 Task: Add Now Lemon Oil to the cart.
Action: Mouse moved to (702, 260)
Screenshot: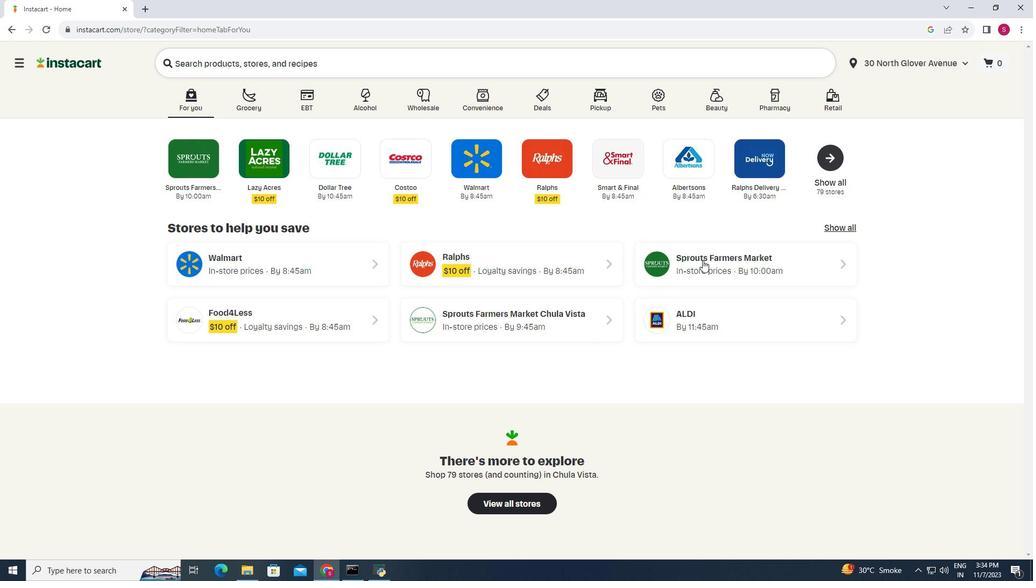 
Action: Mouse pressed left at (702, 260)
Screenshot: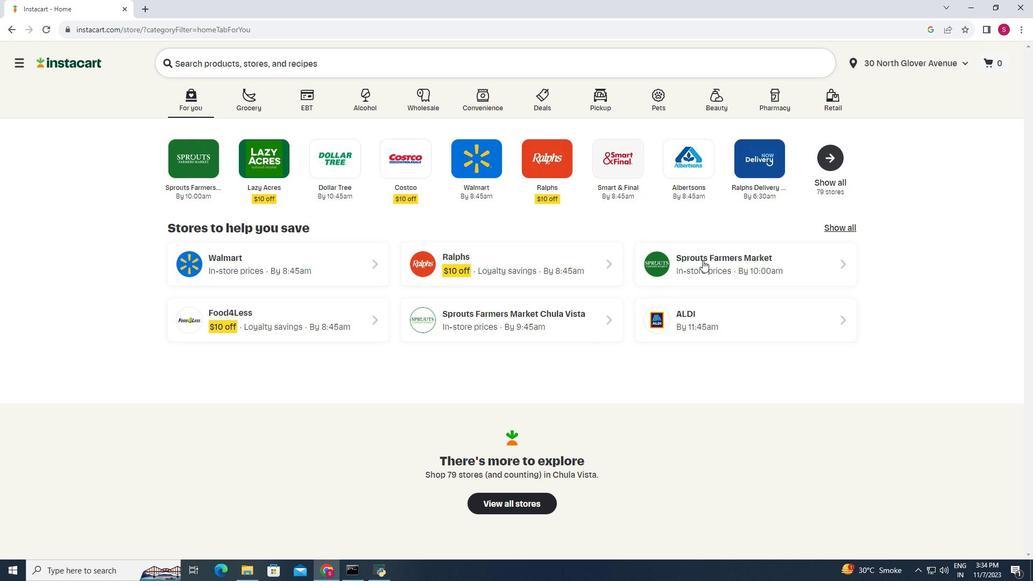 
Action: Mouse moved to (23, 457)
Screenshot: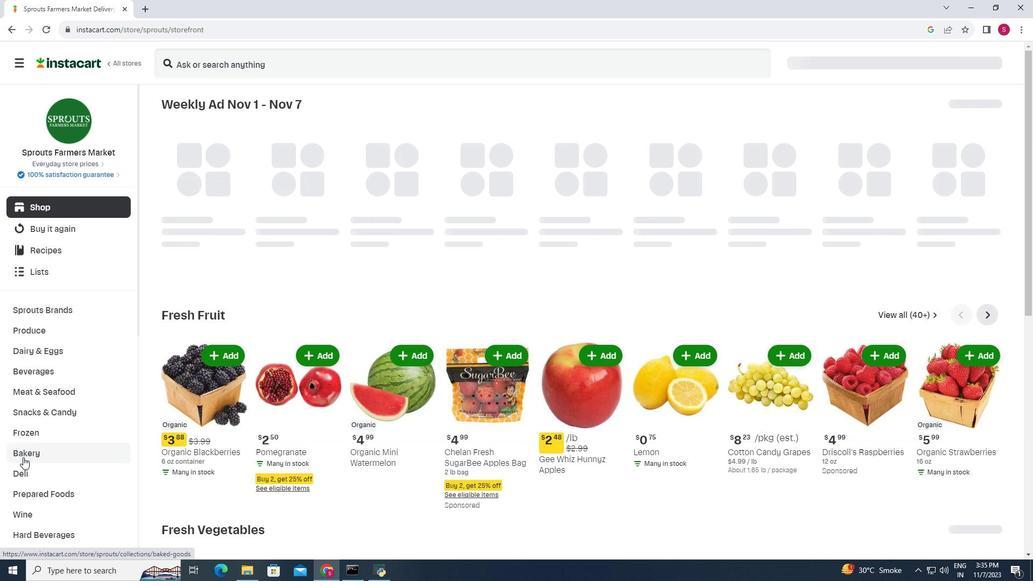 
Action: Mouse scrolled (23, 456) with delta (0, 0)
Screenshot: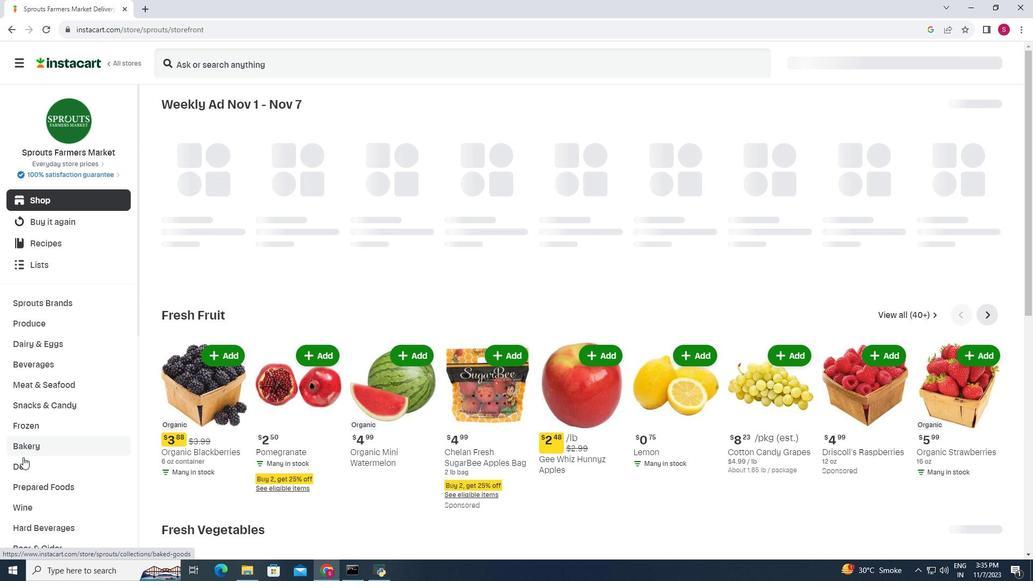 
Action: Mouse scrolled (23, 456) with delta (0, 0)
Screenshot: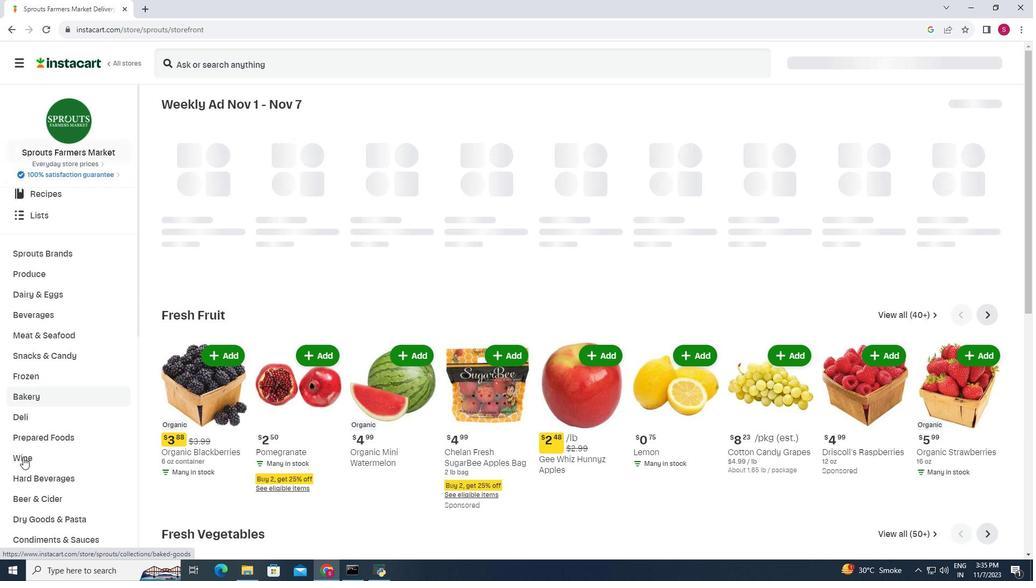 
Action: Mouse scrolled (23, 456) with delta (0, 0)
Screenshot: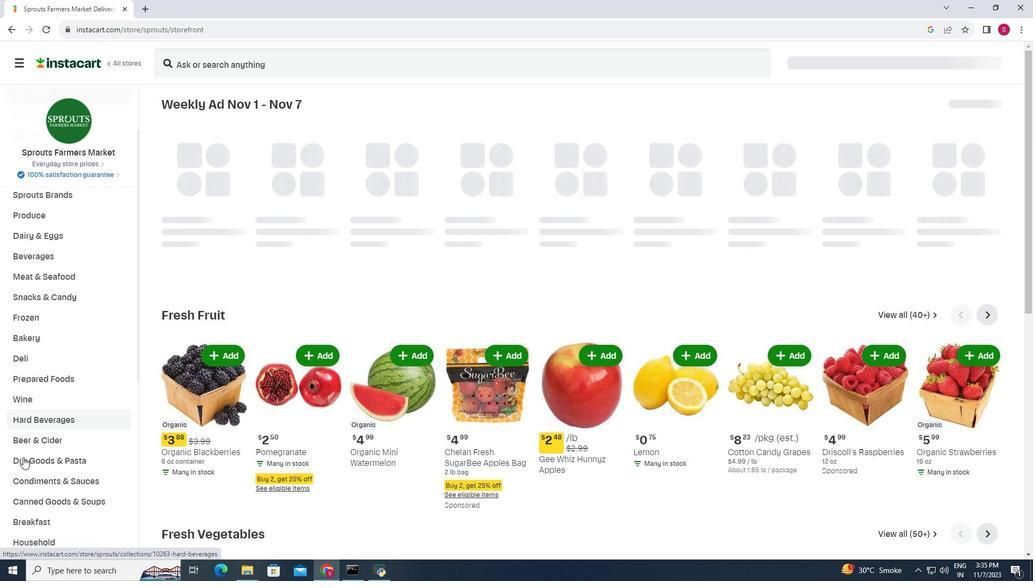 
Action: Mouse scrolled (23, 456) with delta (0, 0)
Screenshot: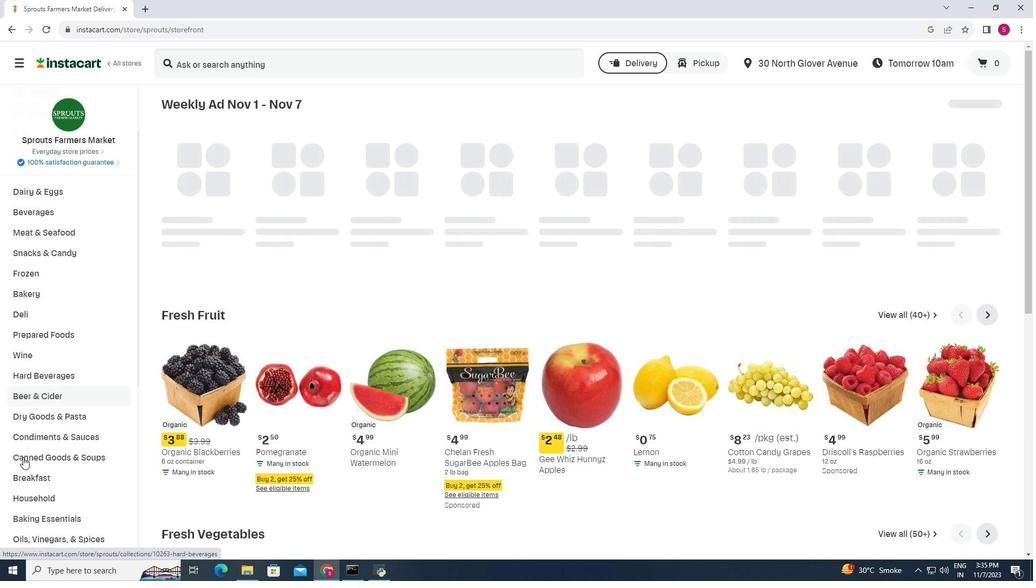 
Action: Mouse moved to (53, 440)
Screenshot: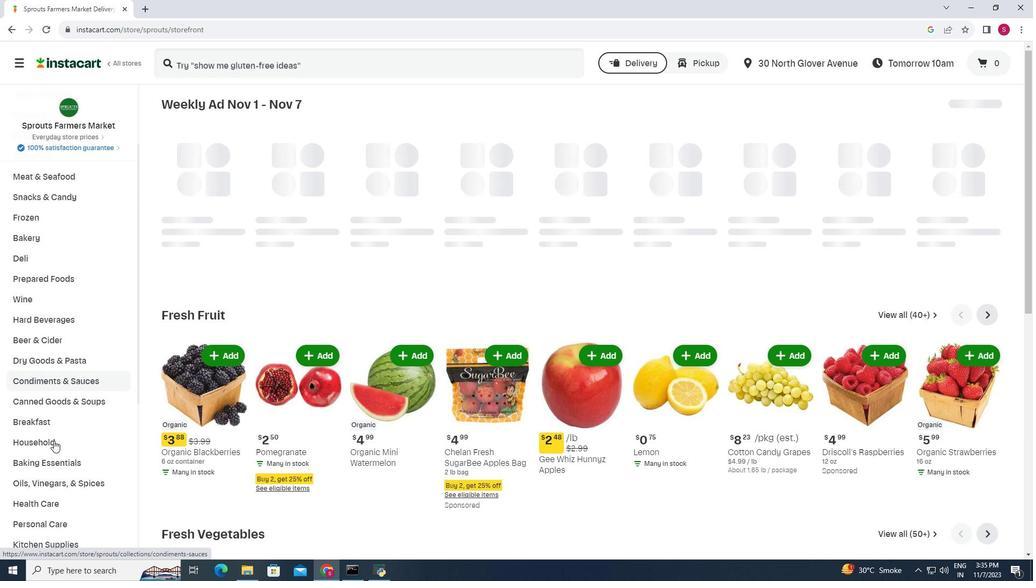 
Action: Mouse pressed left at (53, 440)
Screenshot: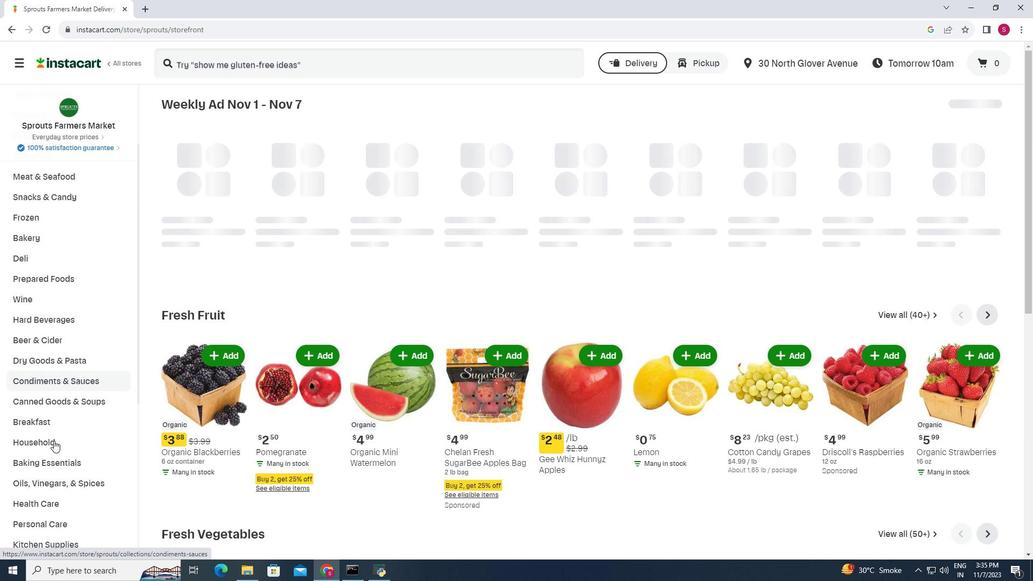 
Action: Mouse moved to (69, 440)
Screenshot: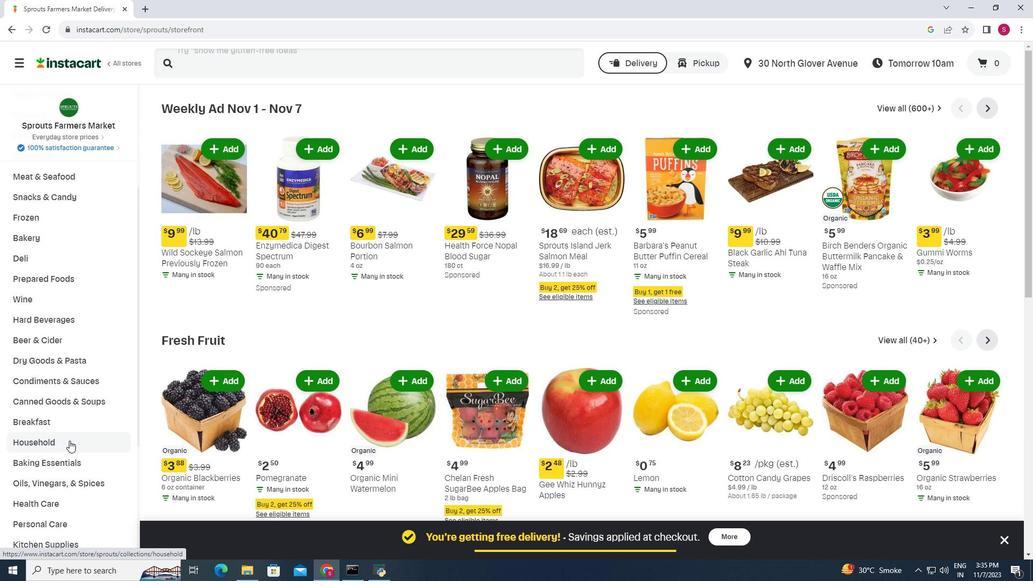 
Action: Mouse pressed left at (69, 440)
Screenshot: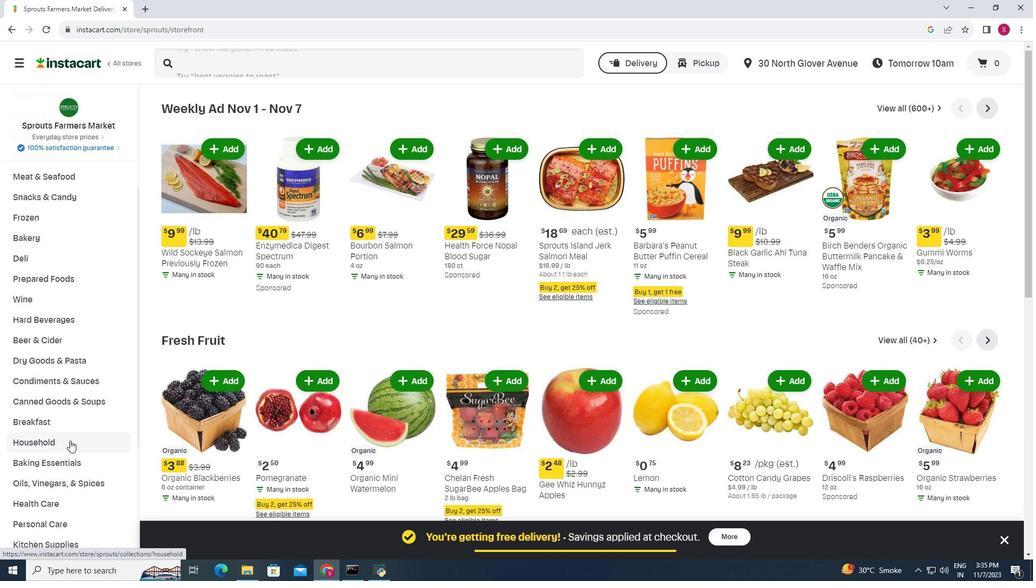 
Action: Mouse moved to (592, 139)
Screenshot: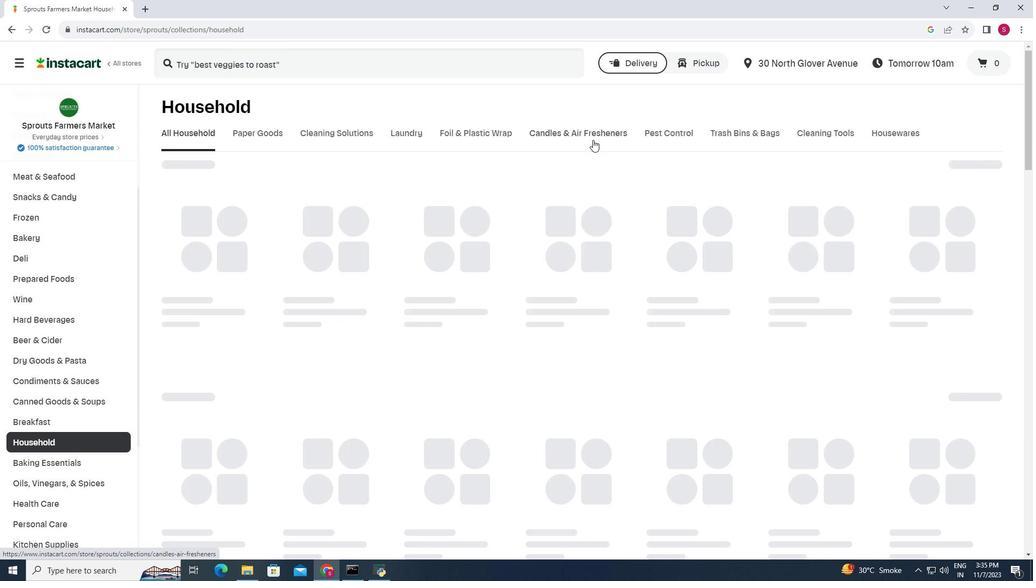 
Action: Mouse pressed left at (592, 139)
Screenshot: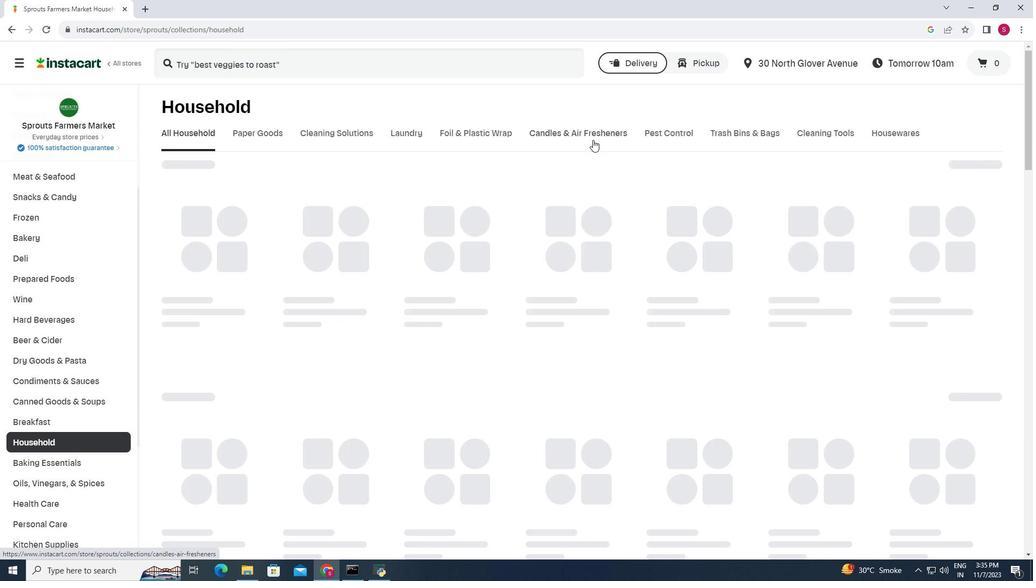 
Action: Mouse moved to (263, 59)
Screenshot: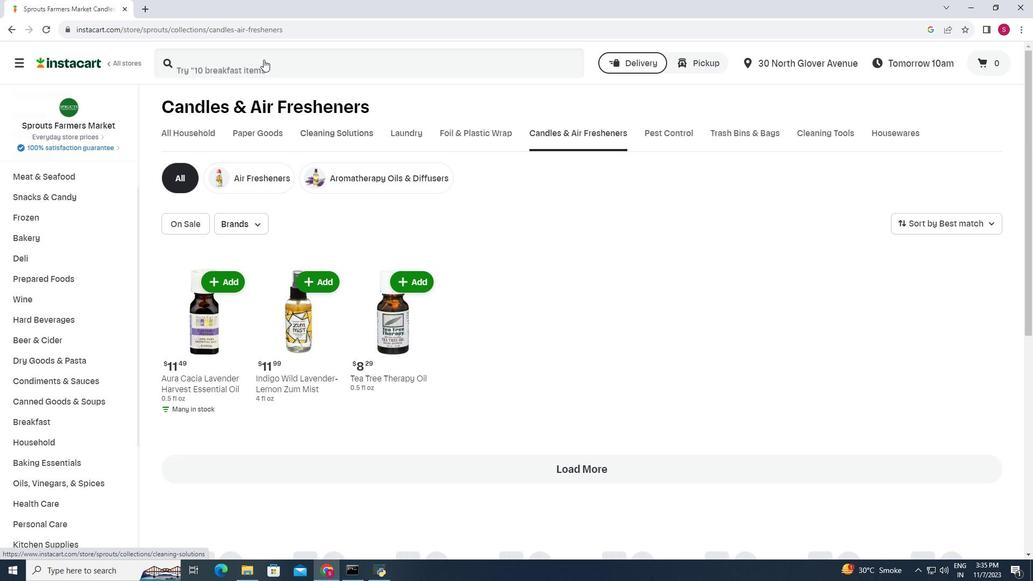 
Action: Mouse pressed left at (263, 59)
Screenshot: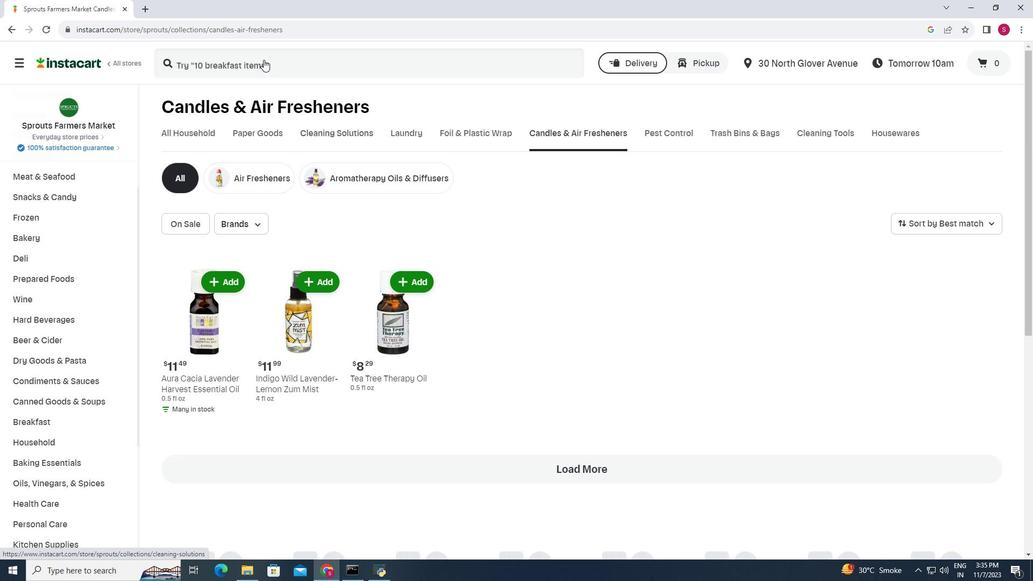 
Action: Mouse moved to (249, 57)
Screenshot: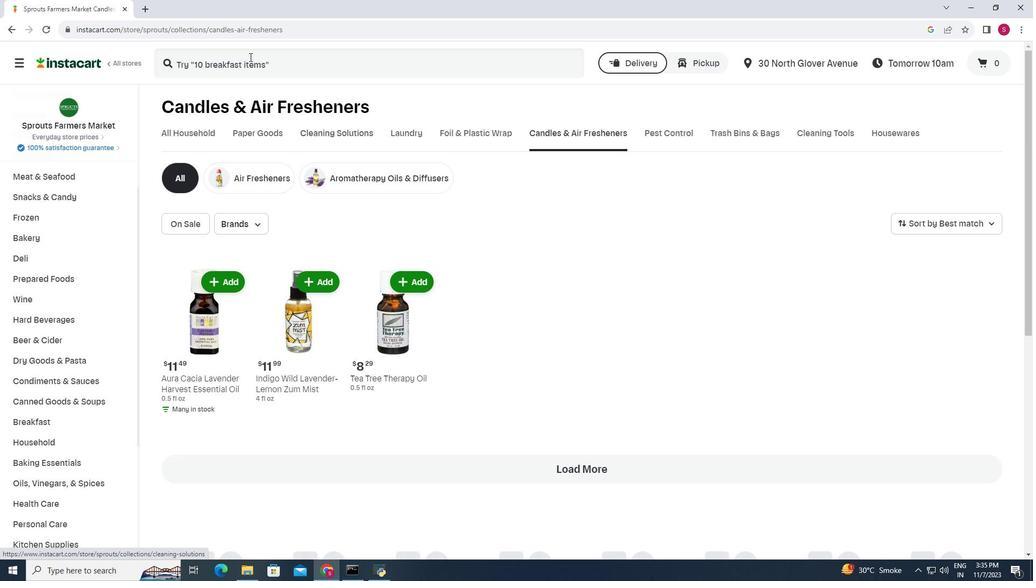 
Action: Mouse pressed left at (249, 57)
Screenshot: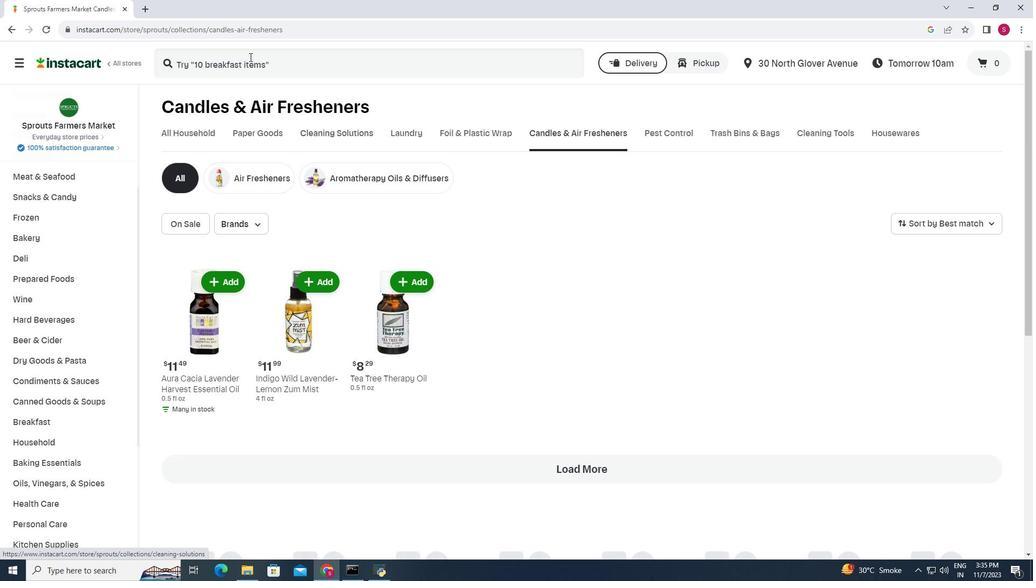 
Action: Mouse moved to (250, 62)
Screenshot: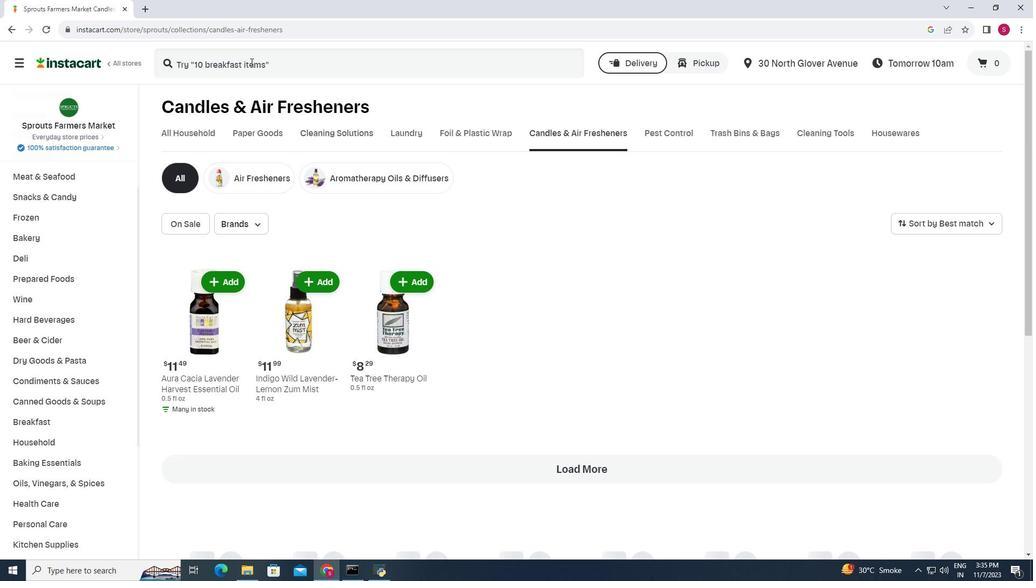
Action: Mouse pressed left at (250, 62)
Screenshot: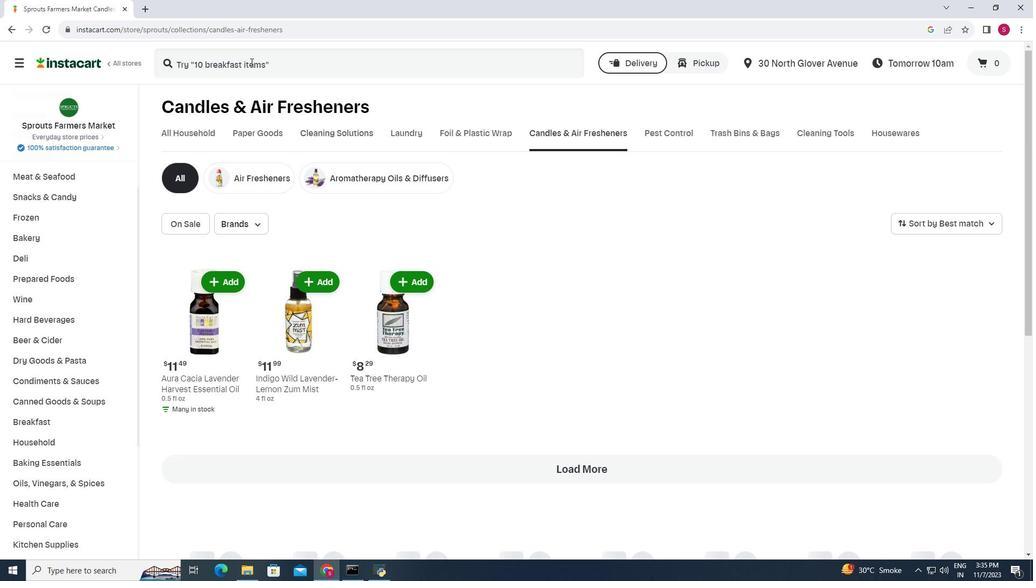 
Action: Key pressed <Key.shift>Now<Key.space><Key.shift>Lemon<Key.space><Key.shift>Oil<Key.enter>
Screenshot: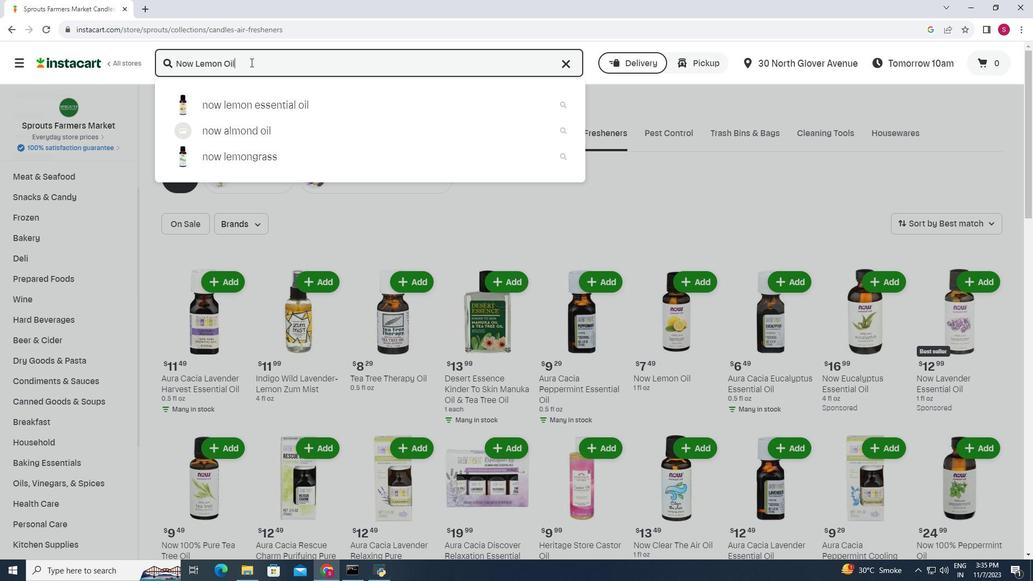 
Action: Mouse moved to (293, 147)
Screenshot: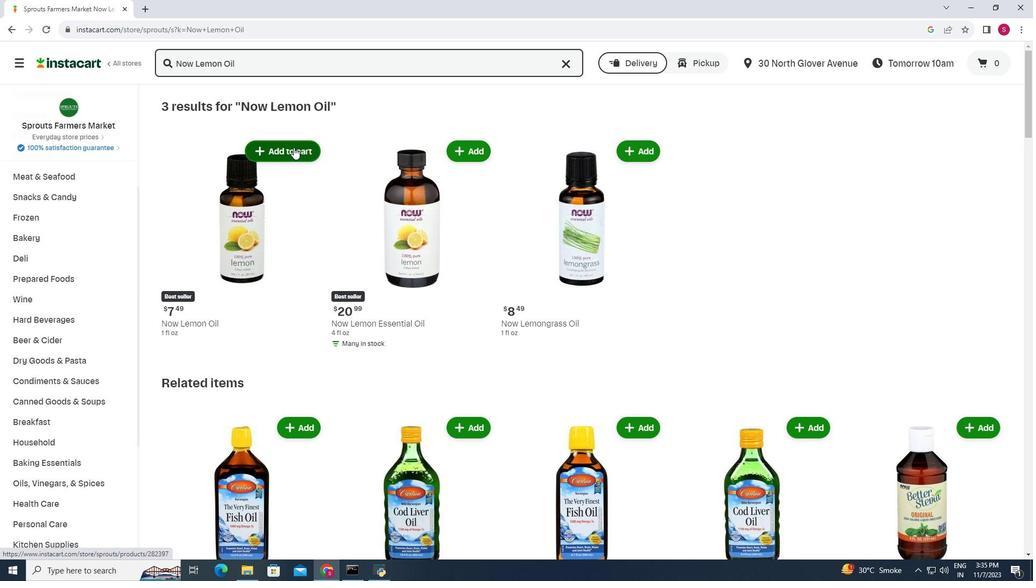 
Action: Mouse pressed left at (293, 147)
Screenshot: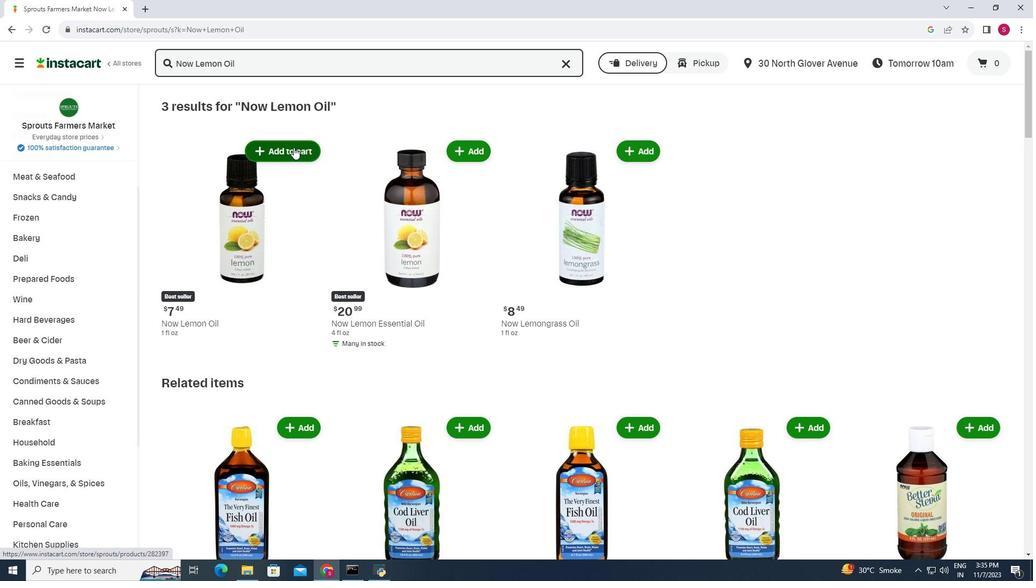 
Action: Mouse moved to (323, 129)
Screenshot: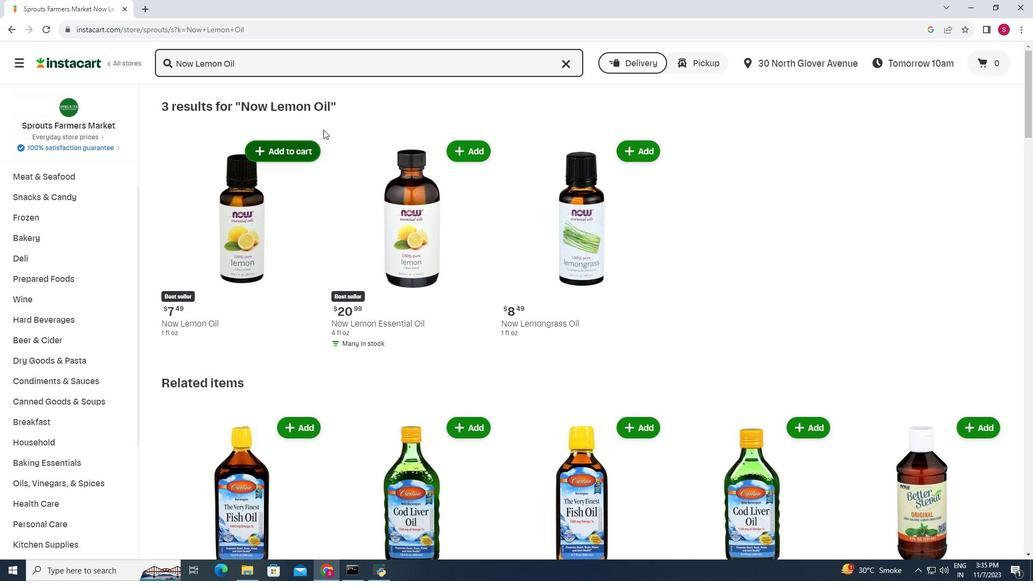 
